 Task: Create a rule when custom fields attachments is set to a date Less than 1 hours ago by anyone except me.
Action: Mouse moved to (944, 62)
Screenshot: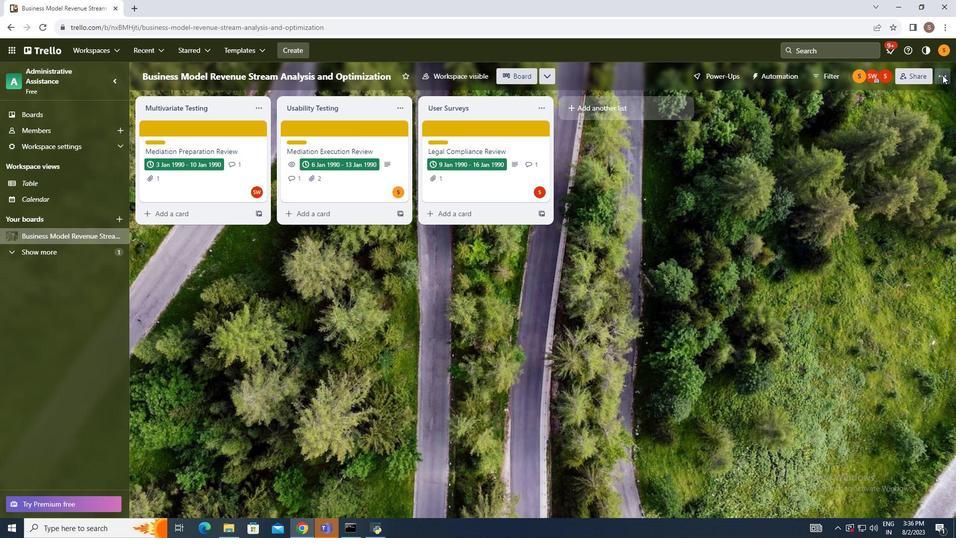 
Action: Mouse pressed left at (944, 62)
Screenshot: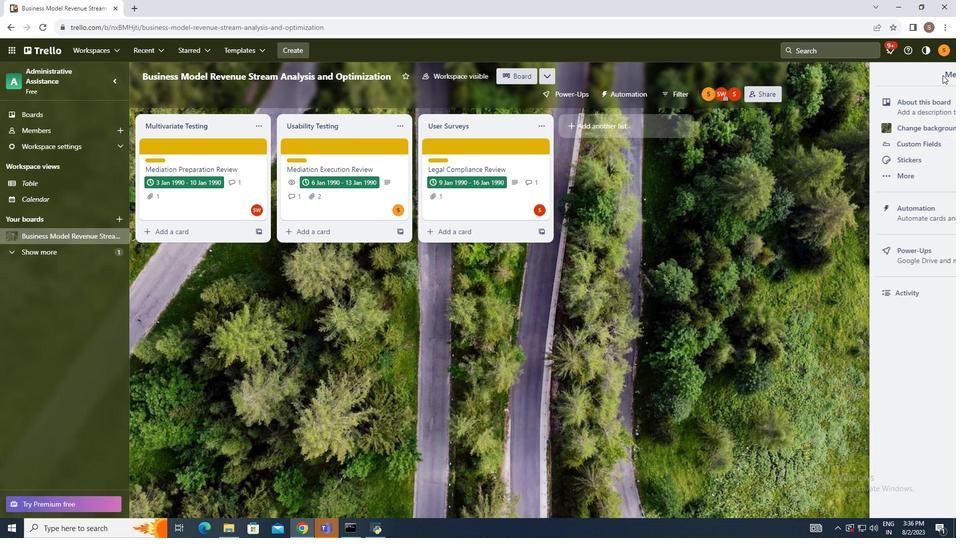 
Action: Mouse moved to (867, 206)
Screenshot: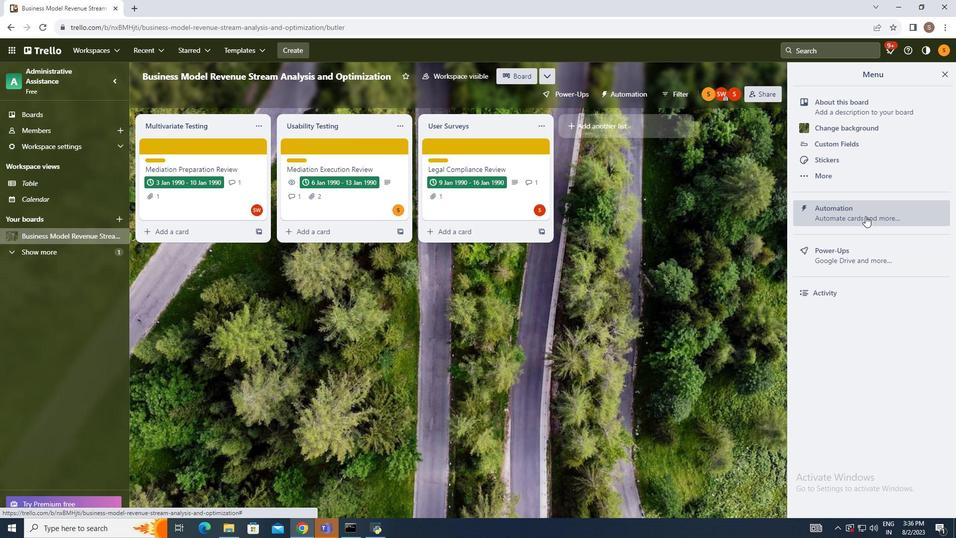 
Action: Mouse pressed left at (867, 206)
Screenshot: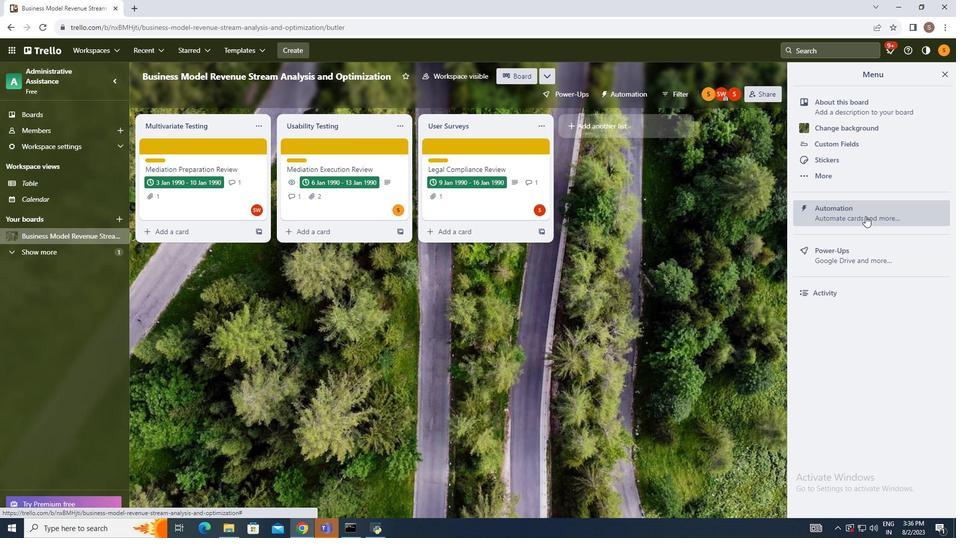 
Action: Mouse moved to (196, 171)
Screenshot: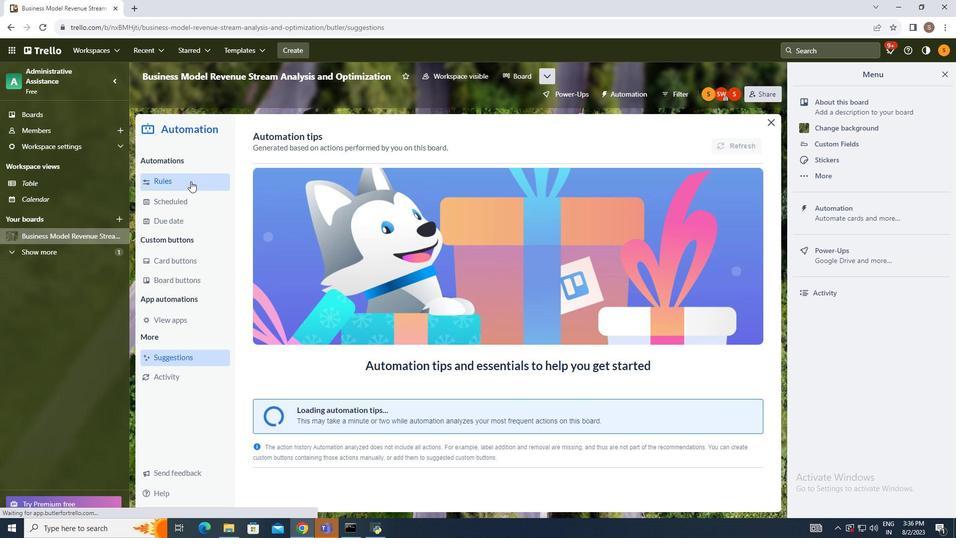 
Action: Mouse pressed left at (196, 171)
Screenshot: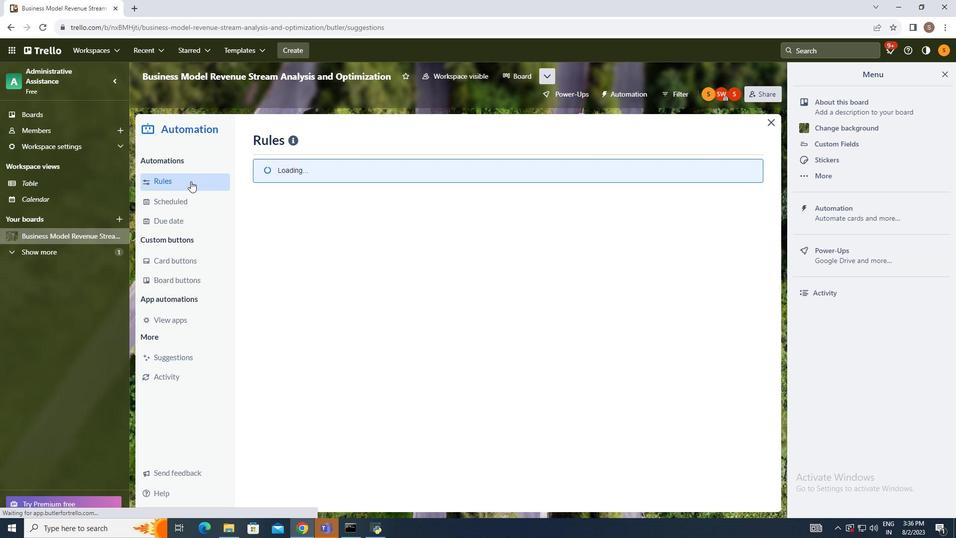 
Action: Mouse moved to (676, 129)
Screenshot: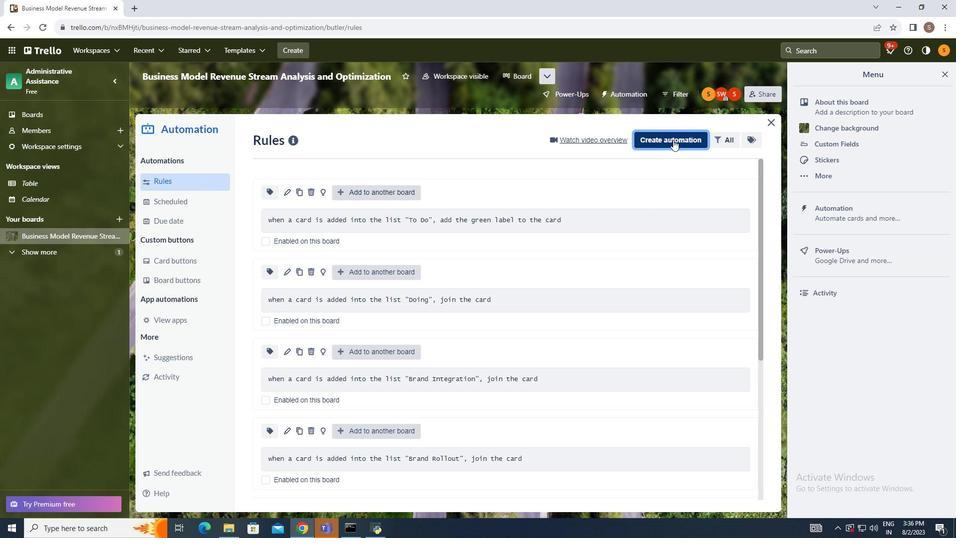 
Action: Mouse pressed left at (676, 129)
Screenshot: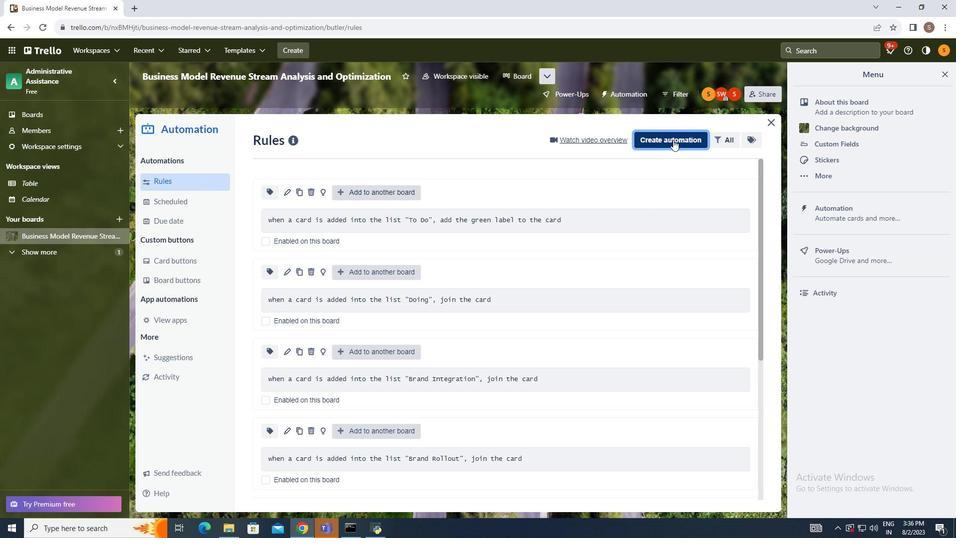 
Action: Mouse moved to (483, 227)
Screenshot: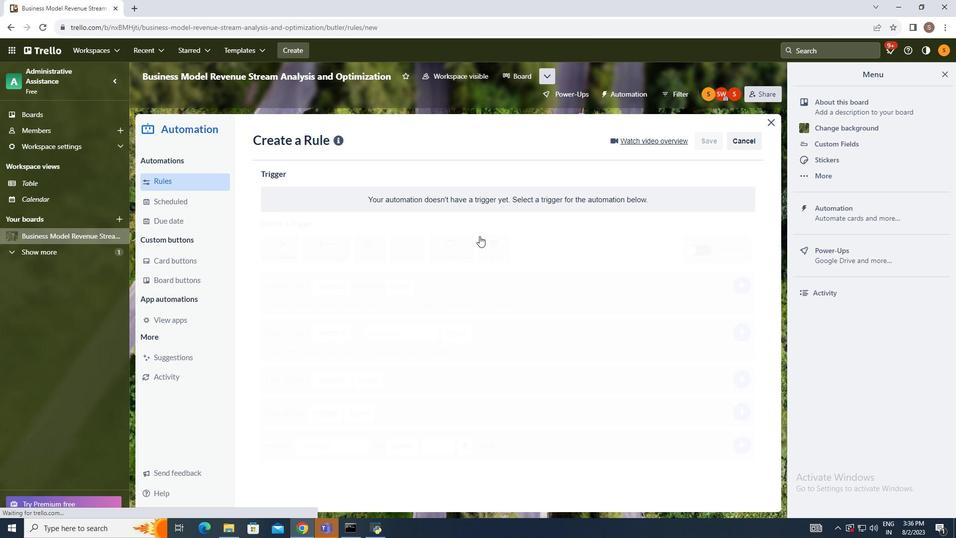 
Action: Mouse pressed left at (483, 227)
Screenshot: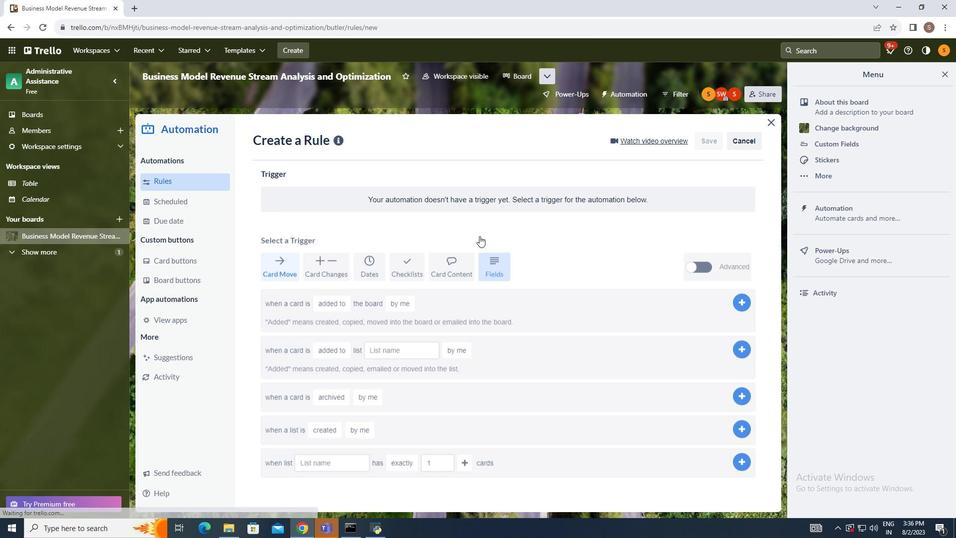 
Action: Mouse moved to (495, 266)
Screenshot: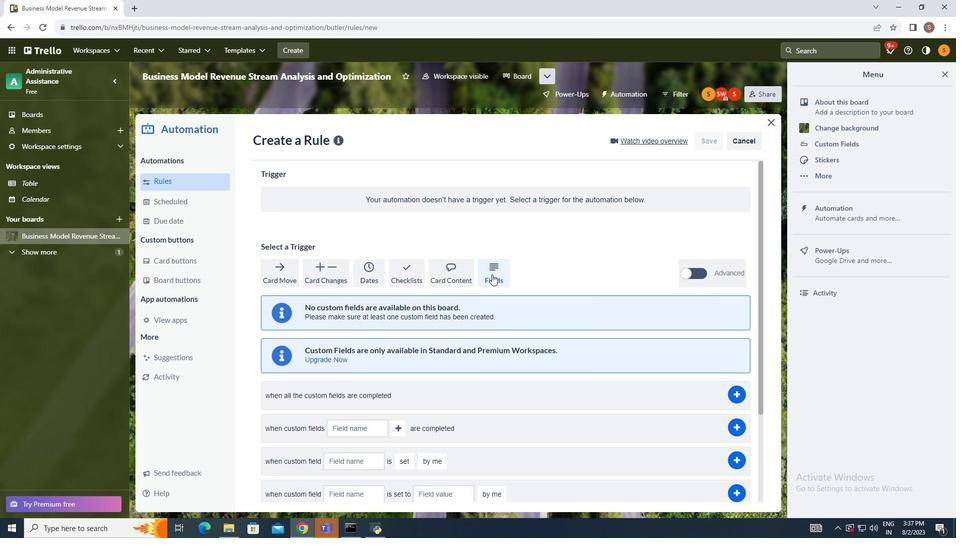 
Action: Mouse pressed left at (495, 266)
Screenshot: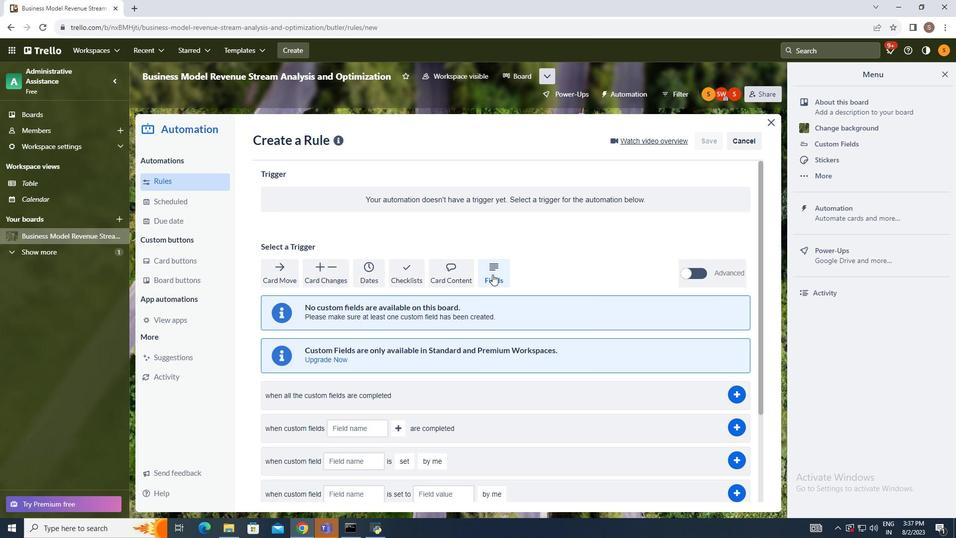 
Action: Mouse moved to (499, 320)
Screenshot: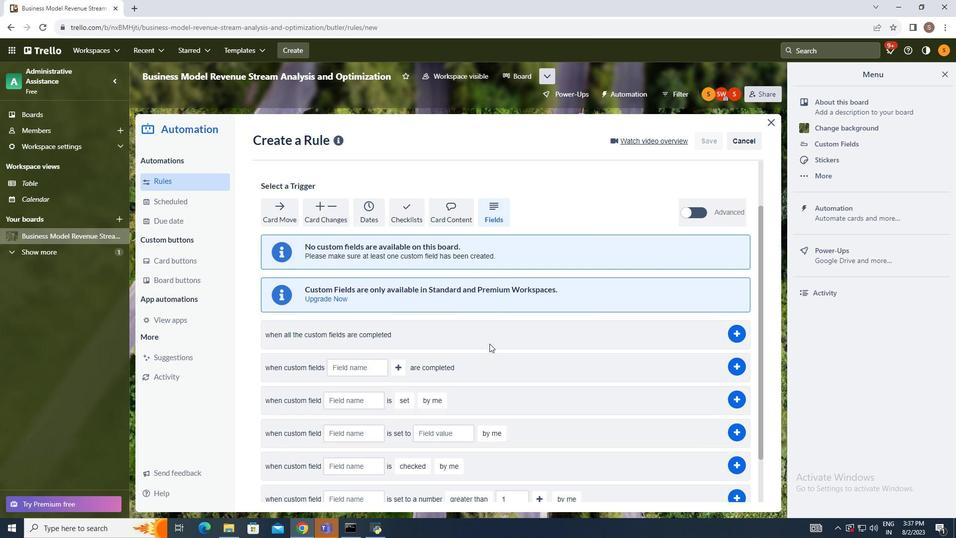 
Action: Mouse scrolled (499, 320) with delta (0, 0)
Screenshot: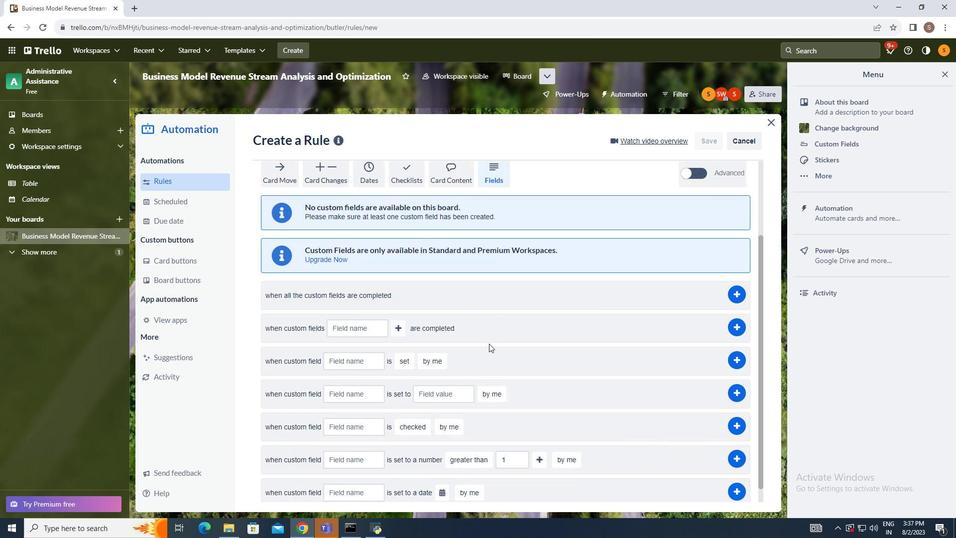 
Action: Mouse moved to (496, 329)
Screenshot: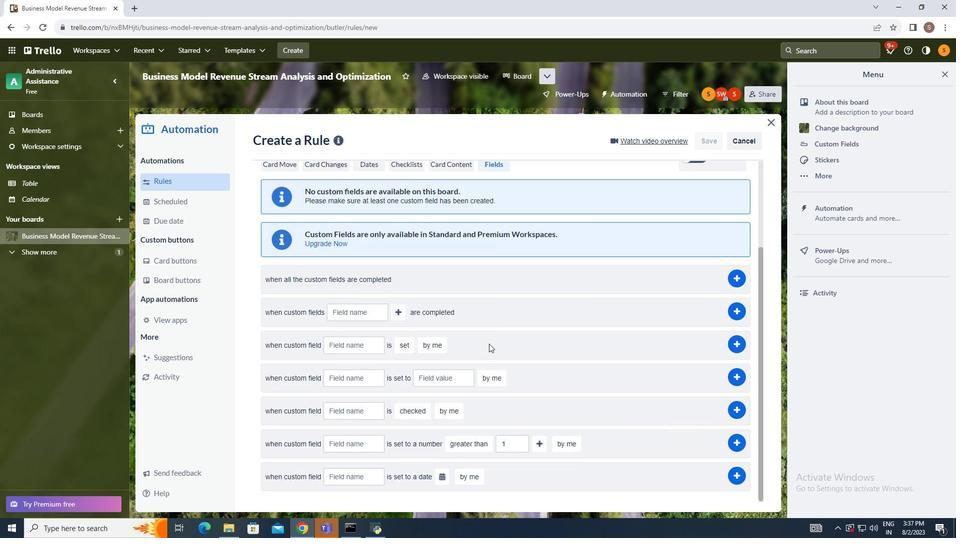 
Action: Mouse scrolled (496, 329) with delta (0, 0)
Screenshot: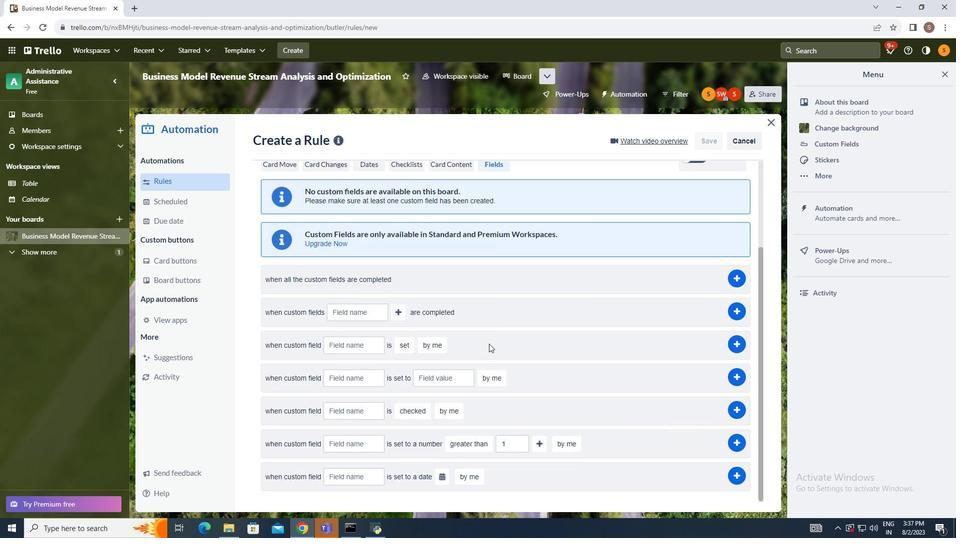 
Action: Mouse moved to (495, 334)
Screenshot: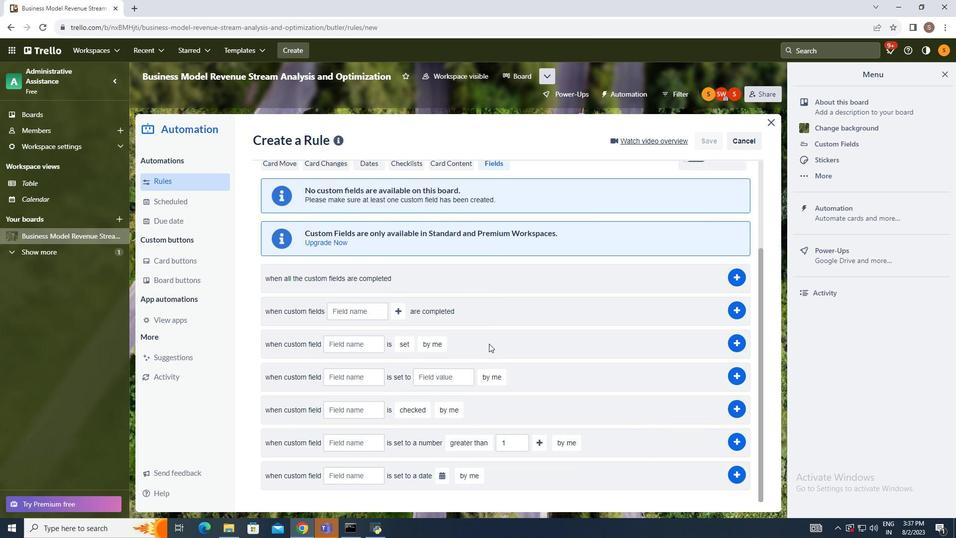 
Action: Mouse scrolled (495, 334) with delta (0, 0)
Screenshot: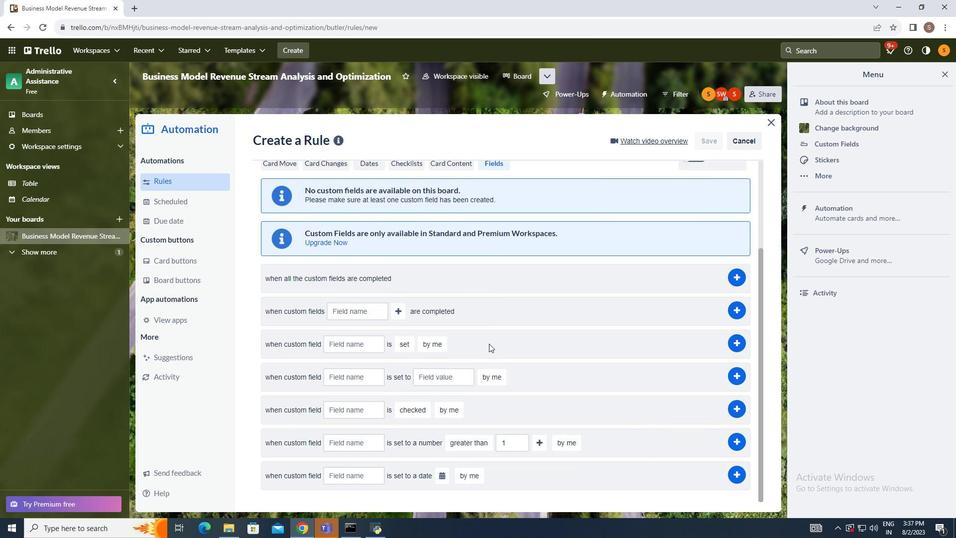 
Action: Mouse moved to (493, 337)
Screenshot: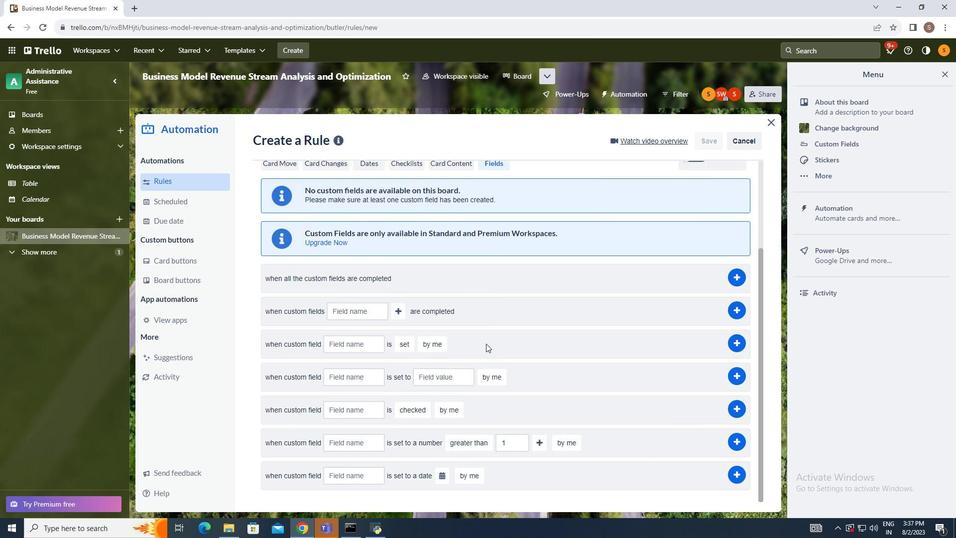 
Action: Mouse scrolled (493, 336) with delta (0, 0)
Screenshot: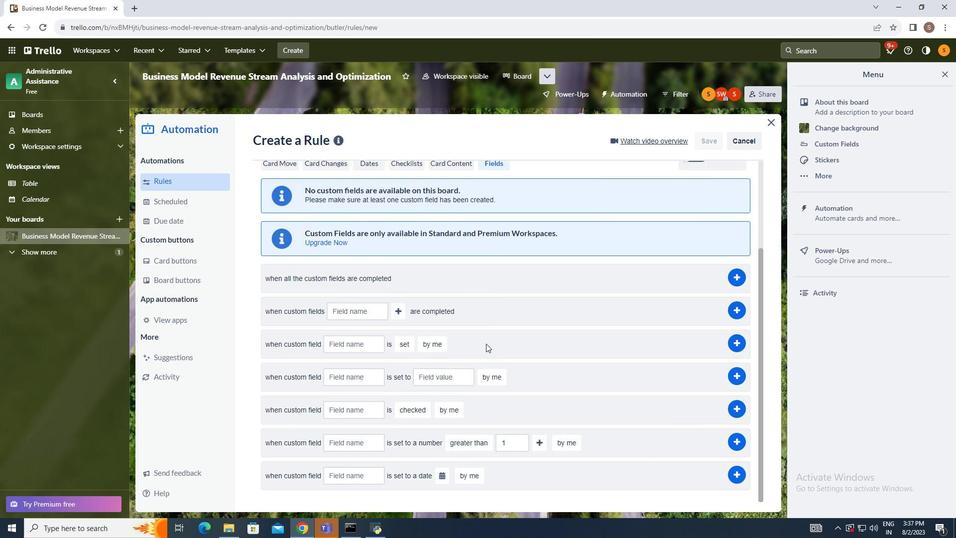 
Action: Mouse moved to (492, 337)
Screenshot: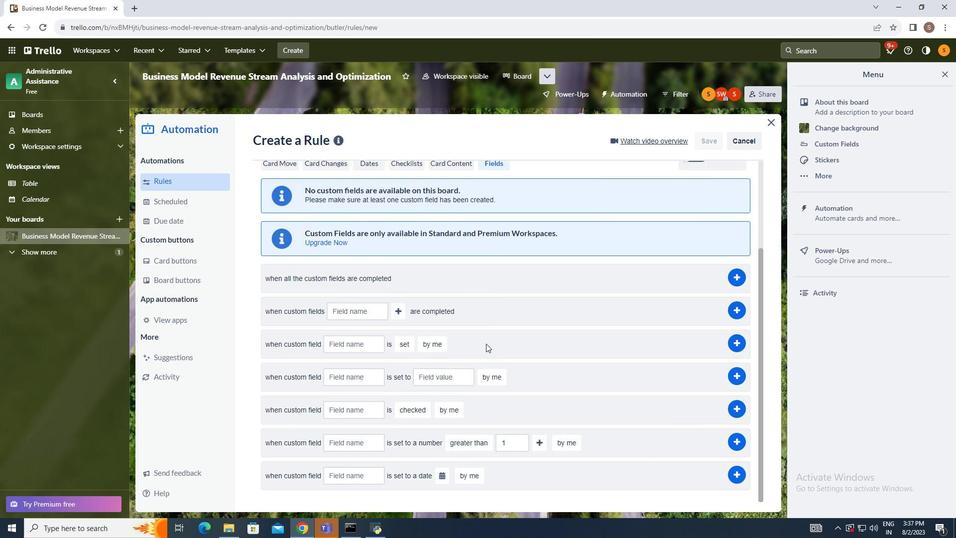 
Action: Mouse scrolled (492, 336) with delta (0, 0)
Screenshot: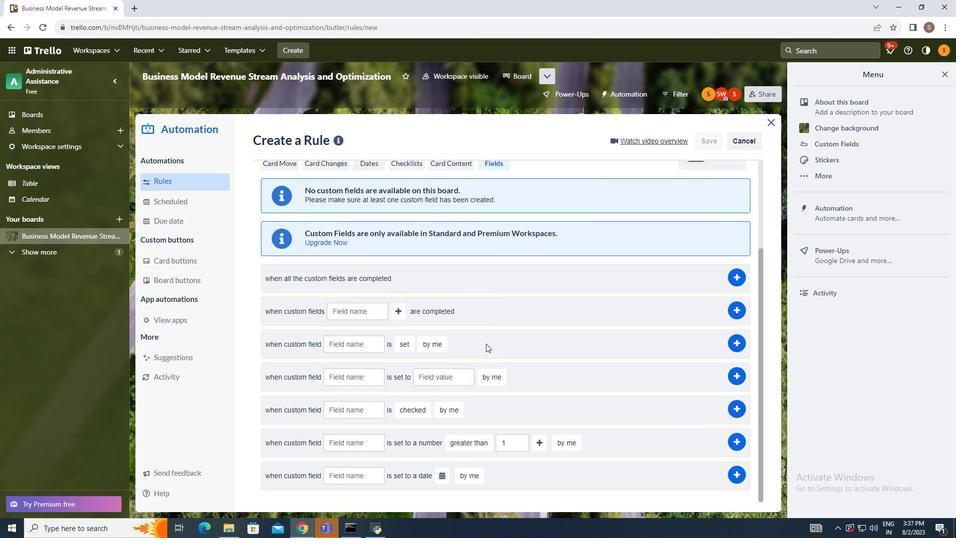 
Action: Mouse moved to (356, 471)
Screenshot: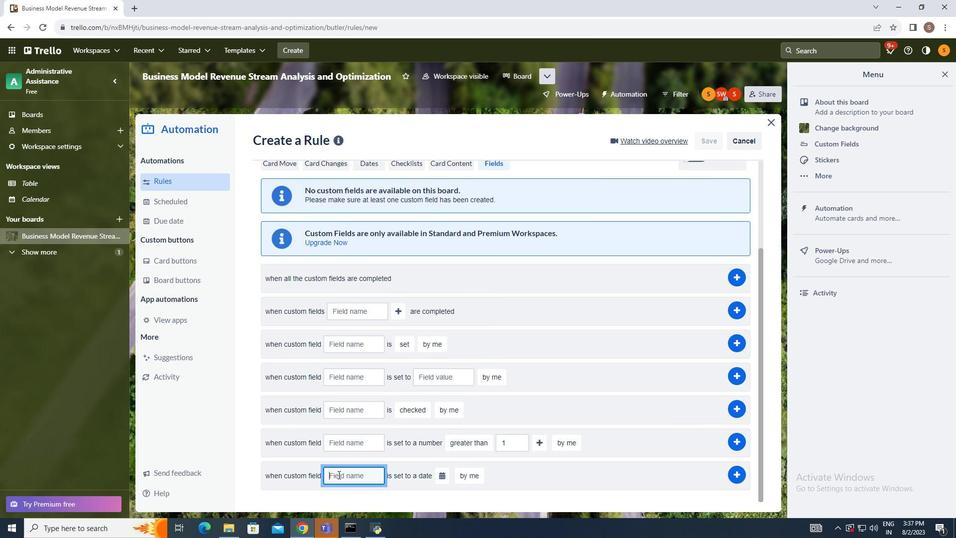 
Action: Mouse pressed left at (356, 471)
Screenshot: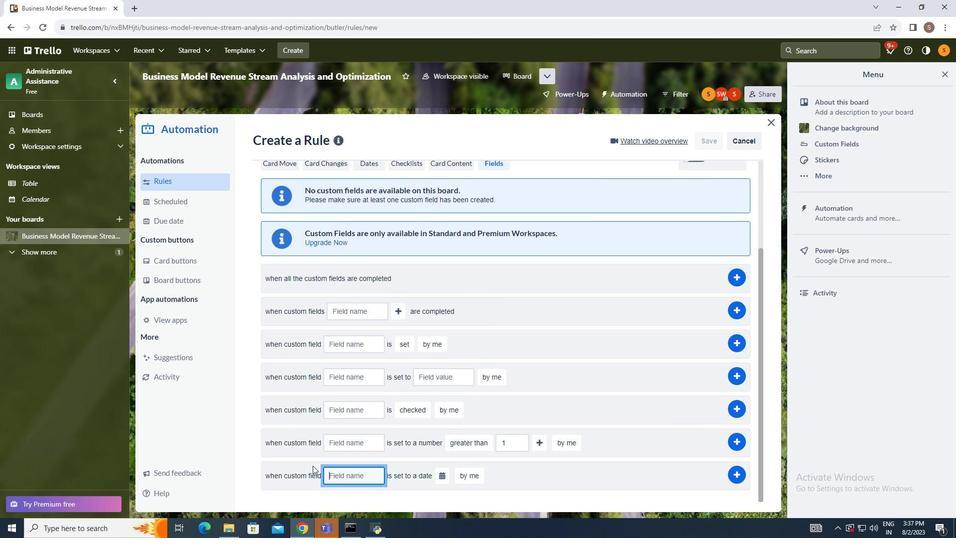 
Action: Mouse moved to (231, 415)
Screenshot: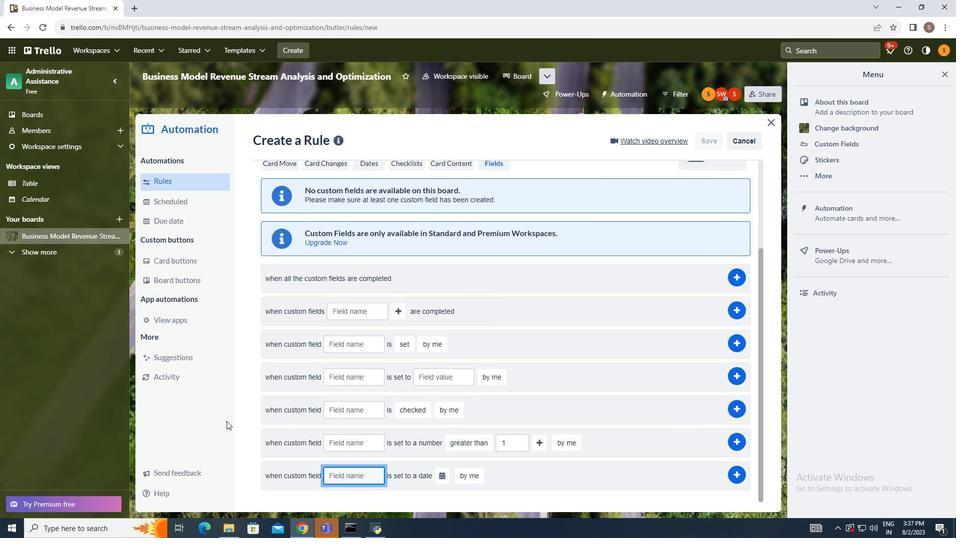 
Action: Key pressed attachments
Screenshot: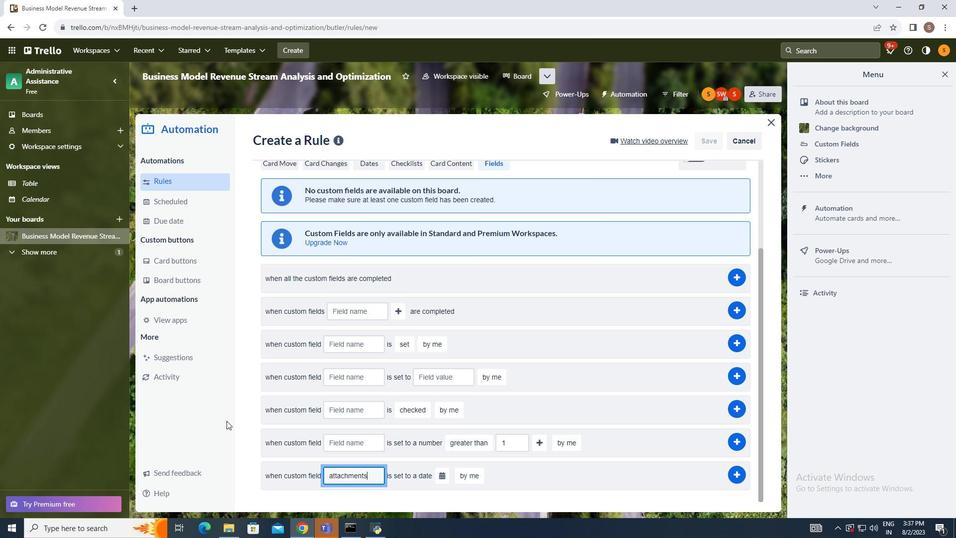 
Action: Mouse moved to (446, 476)
Screenshot: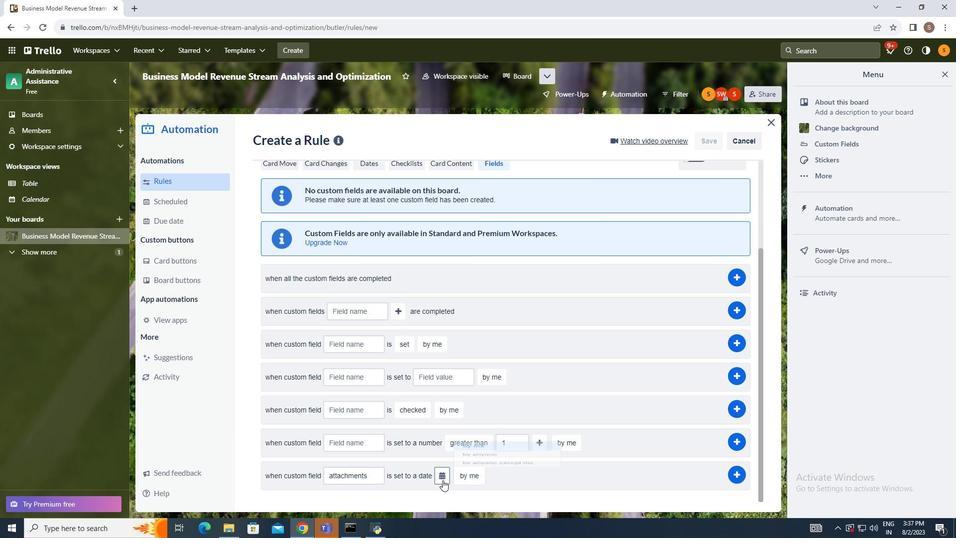 
Action: Mouse pressed left at (446, 476)
Screenshot: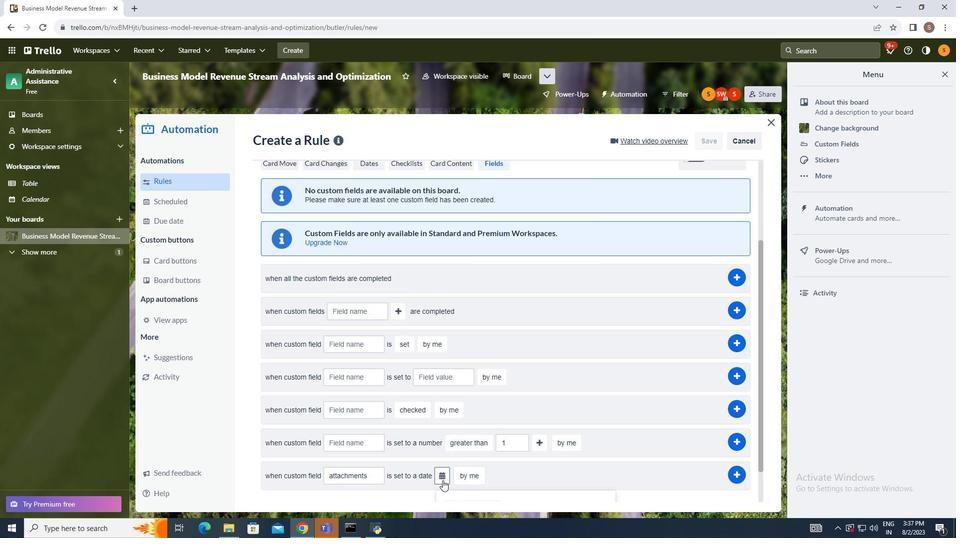 
Action: Mouse moved to (428, 469)
Screenshot: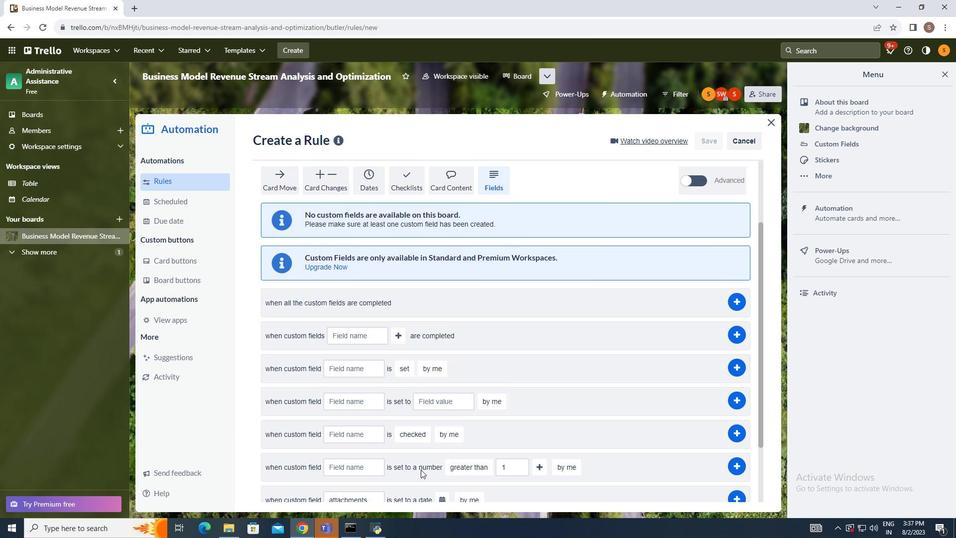 
Action: Mouse scrolled (428, 470) with delta (0, 0)
Screenshot: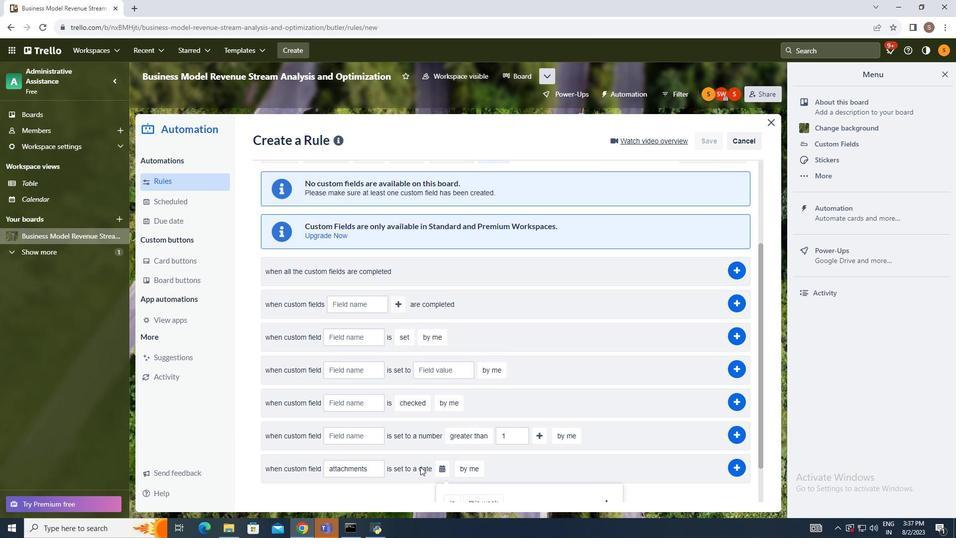 
Action: Mouse moved to (425, 468)
Screenshot: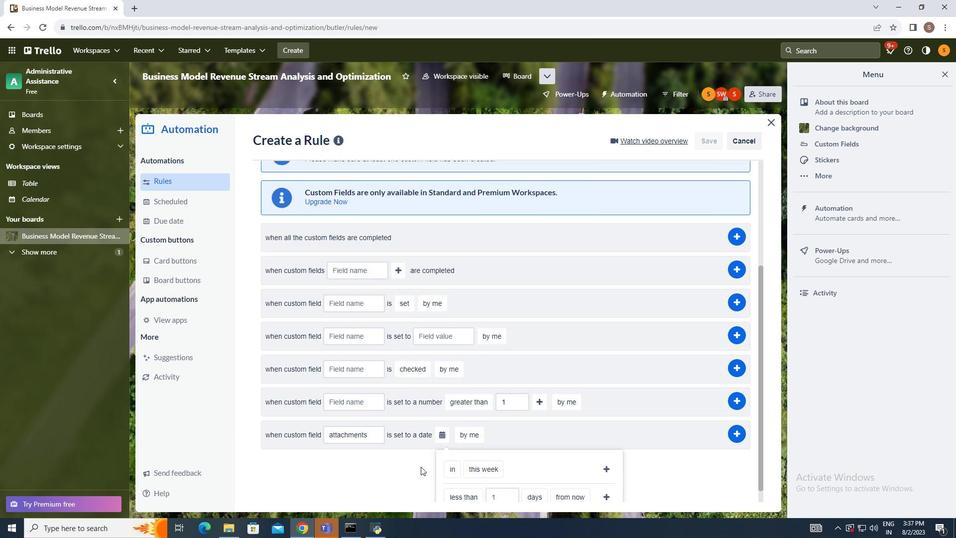 
Action: Mouse scrolled (426, 468) with delta (0, 0)
Screenshot: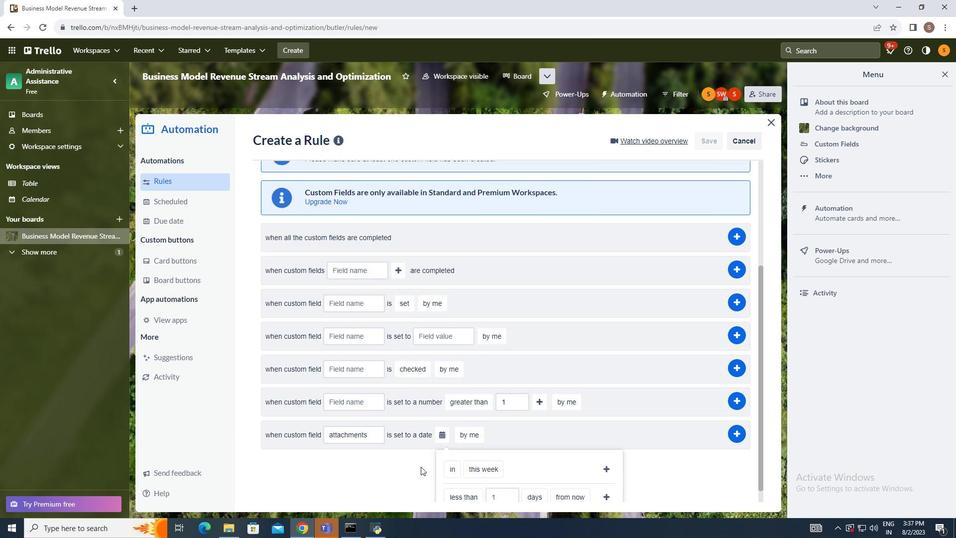 
Action: Mouse moved to (424, 465)
Screenshot: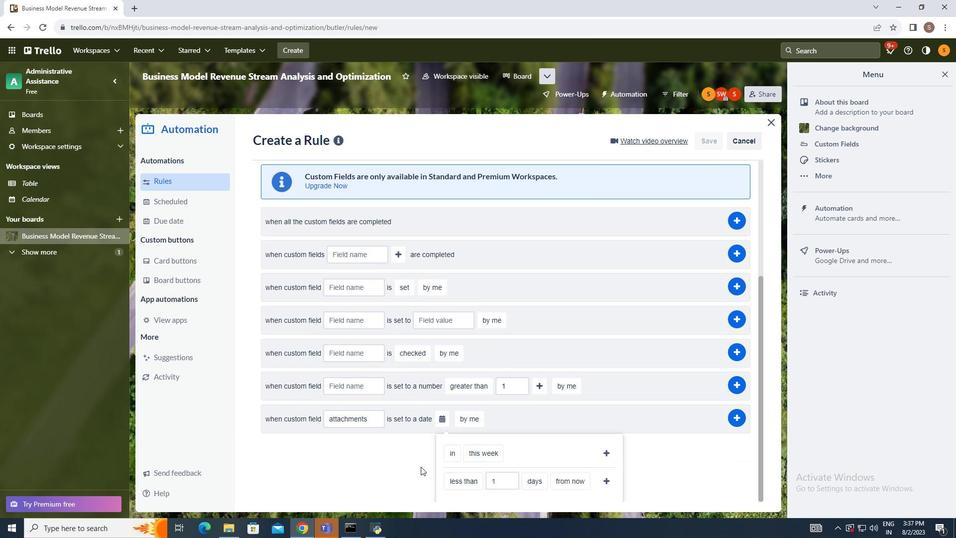 
Action: Mouse scrolled (424, 465) with delta (0, 0)
Screenshot: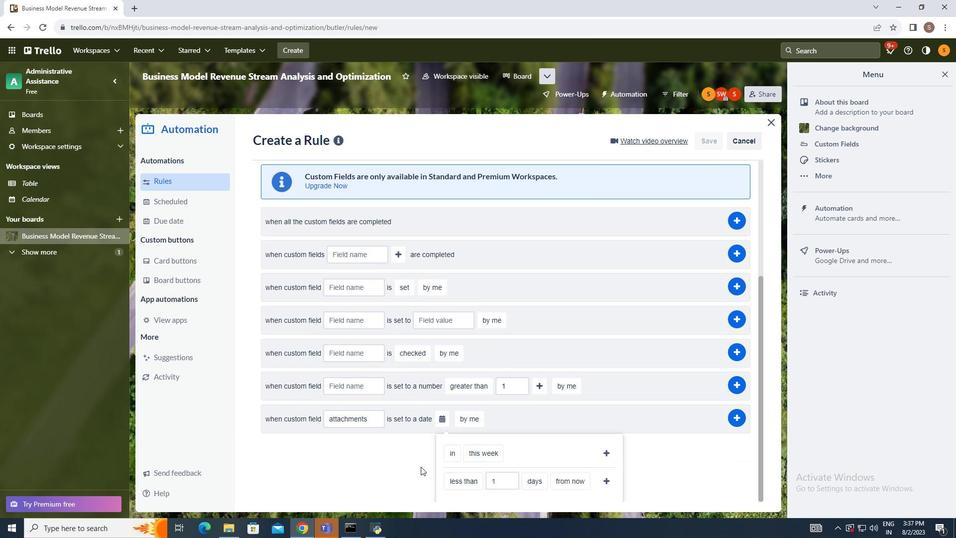 
Action: Mouse moved to (424, 463)
Screenshot: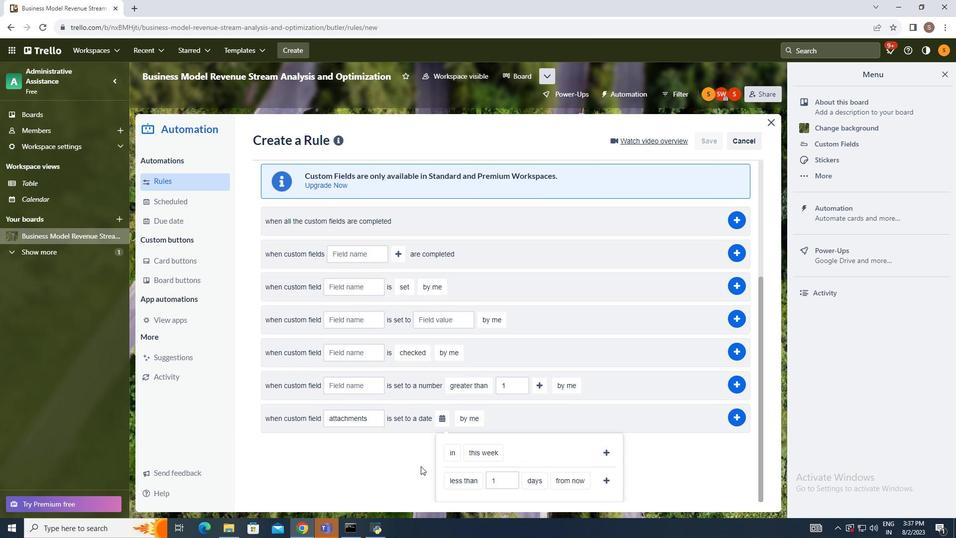 
Action: Mouse scrolled (424, 462) with delta (0, 0)
Screenshot: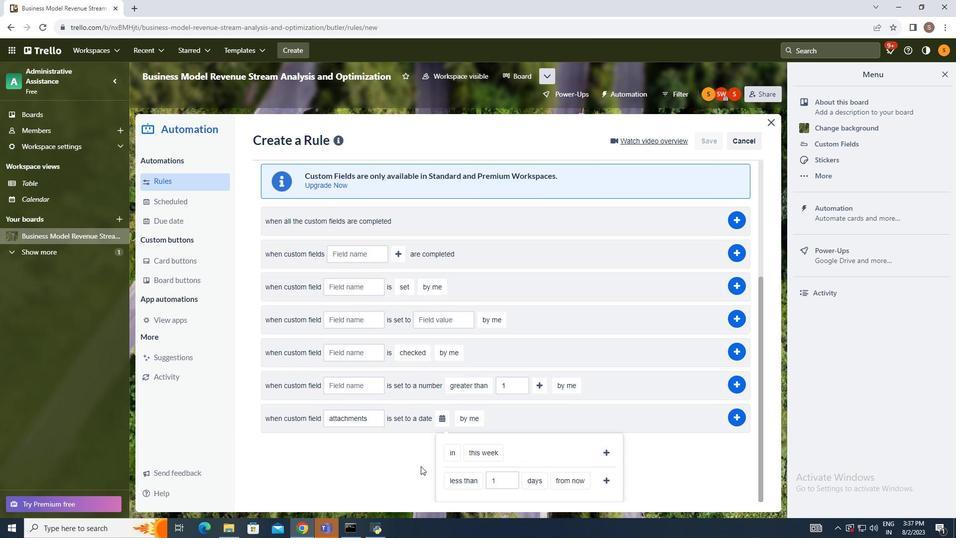 
Action: Mouse moved to (424, 462)
Screenshot: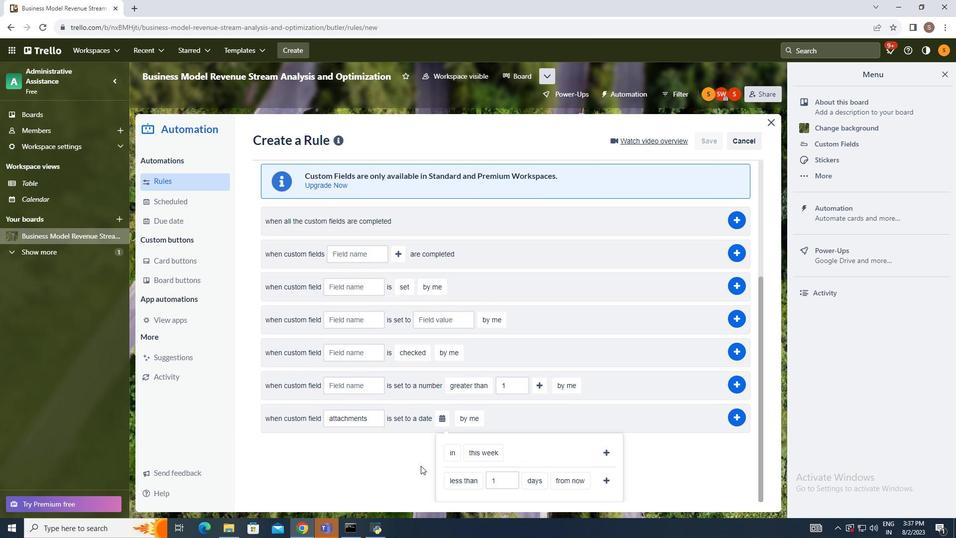 
Action: Mouse scrolled (424, 462) with delta (0, 0)
Screenshot: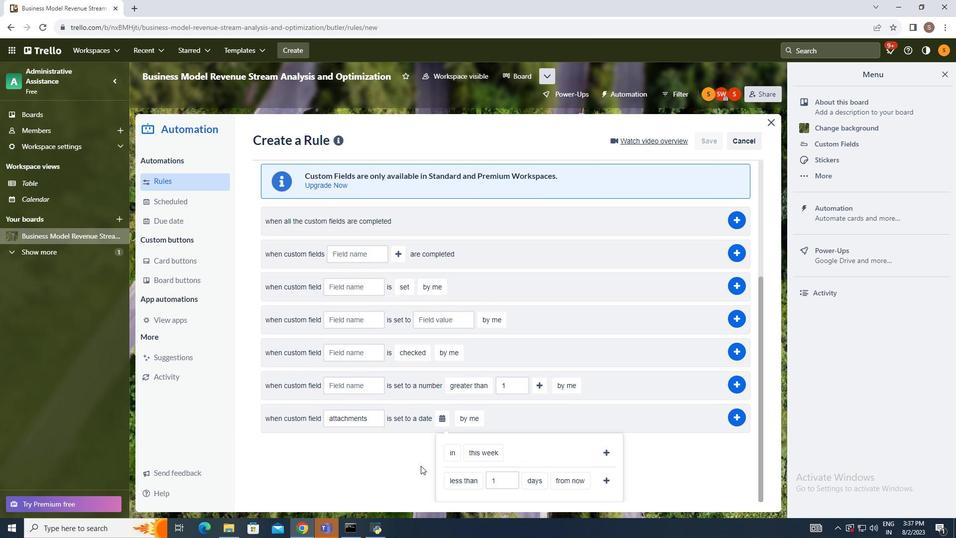 
Action: Mouse moved to (459, 481)
Screenshot: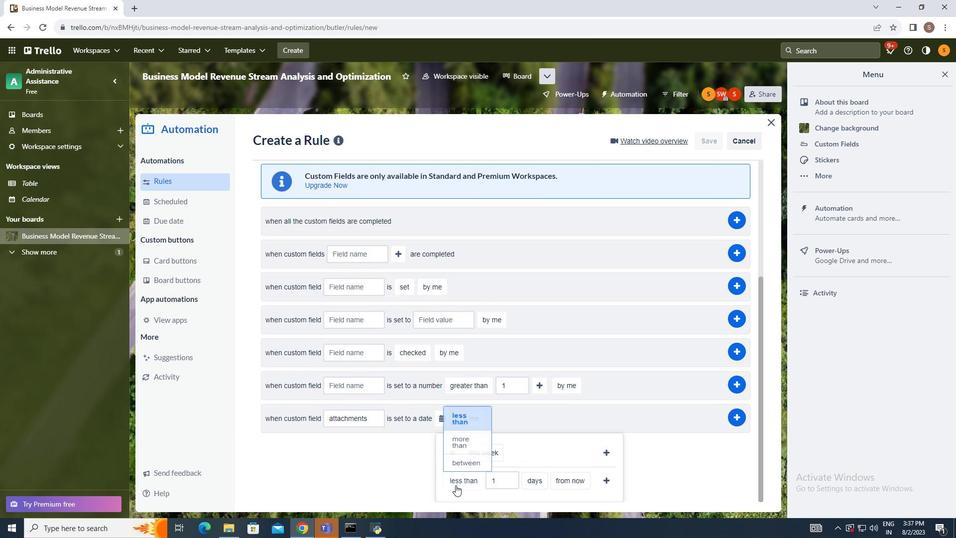 
Action: Mouse pressed left at (459, 481)
Screenshot: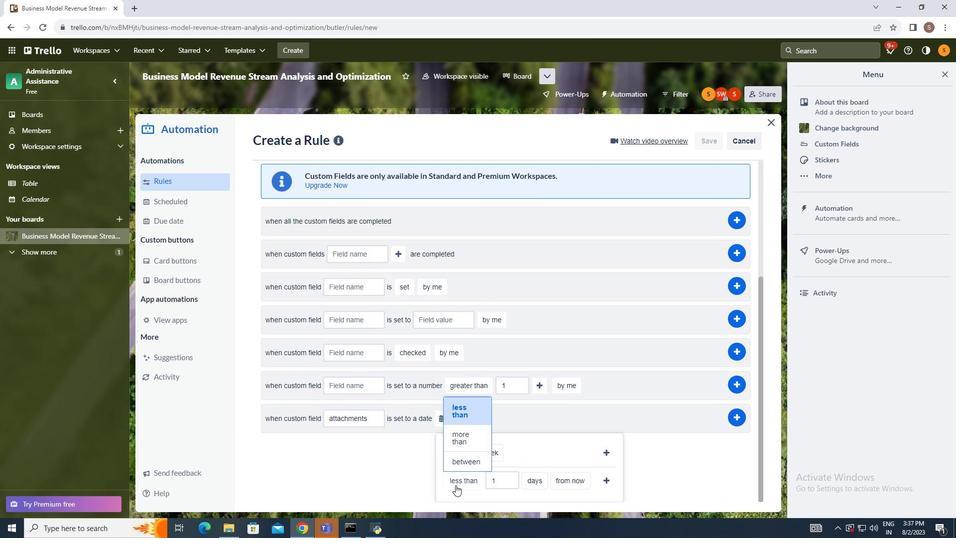 
Action: Mouse moved to (467, 409)
Screenshot: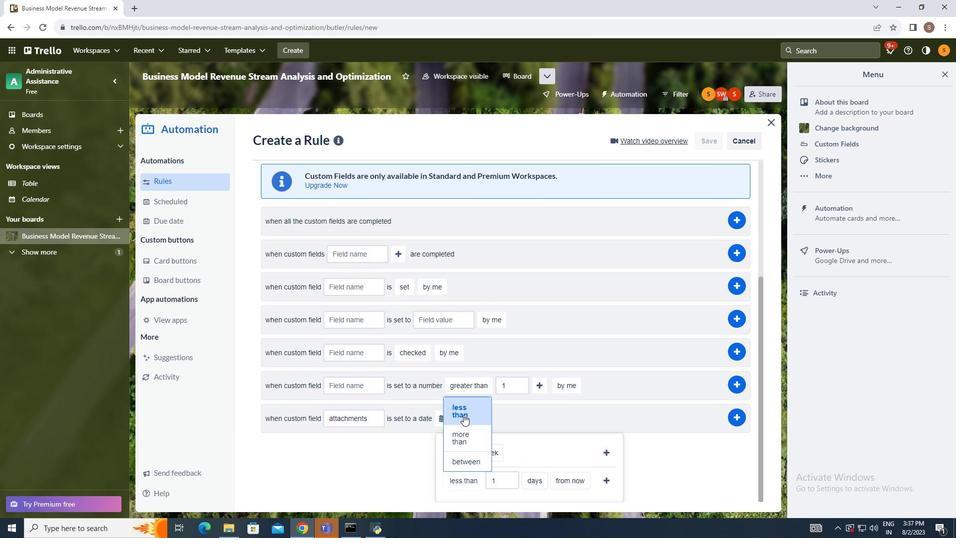 
Action: Mouse pressed left at (467, 409)
Screenshot: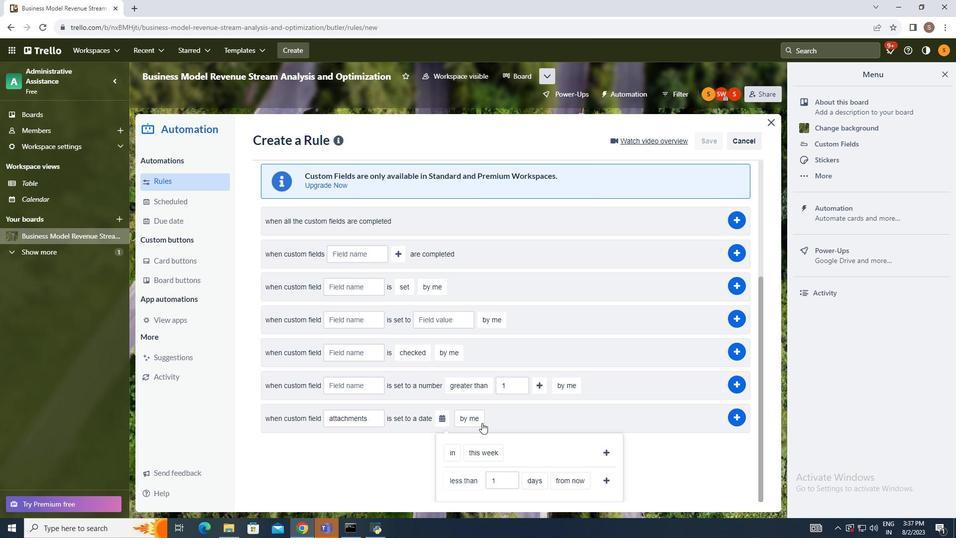 
Action: Mouse moved to (544, 474)
Screenshot: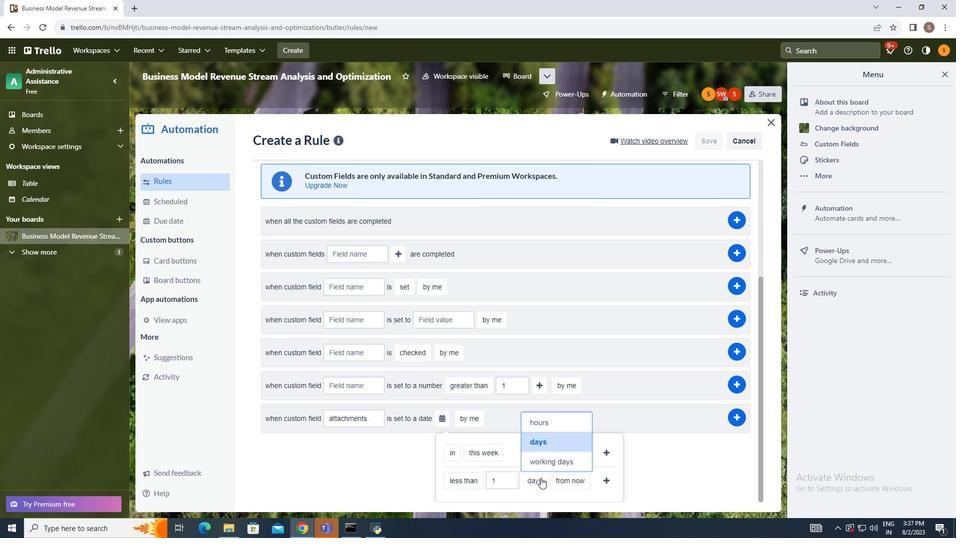 
Action: Mouse pressed left at (544, 474)
Screenshot: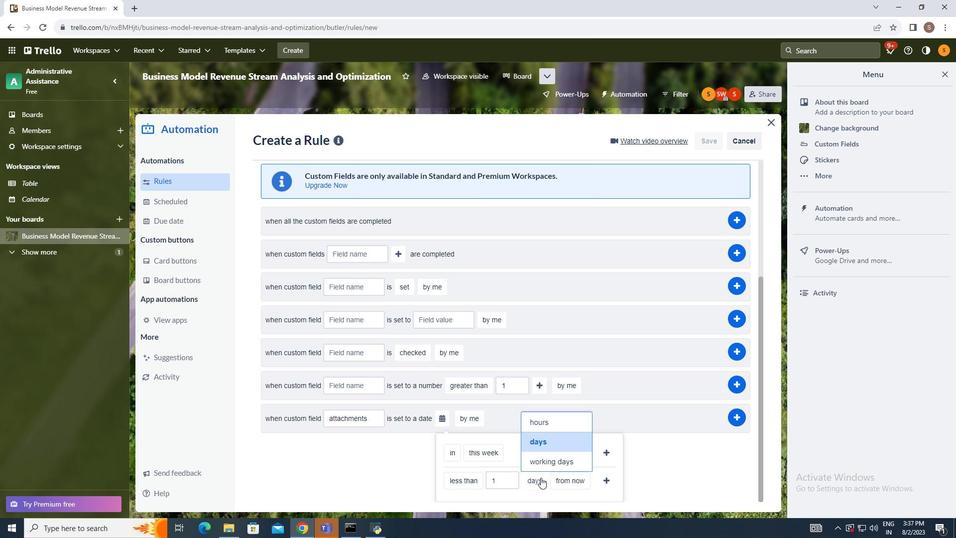 
Action: Mouse moved to (550, 416)
Screenshot: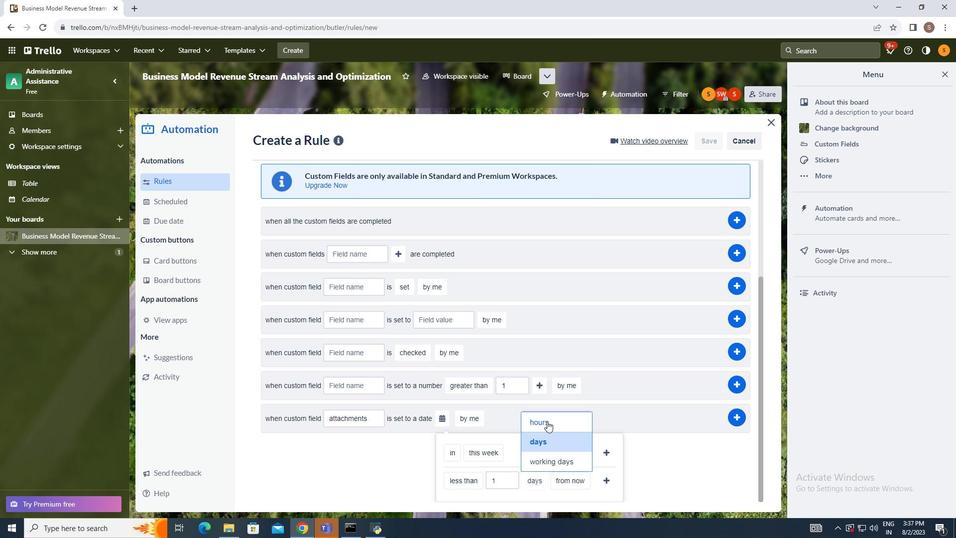 
Action: Mouse pressed left at (550, 416)
Screenshot: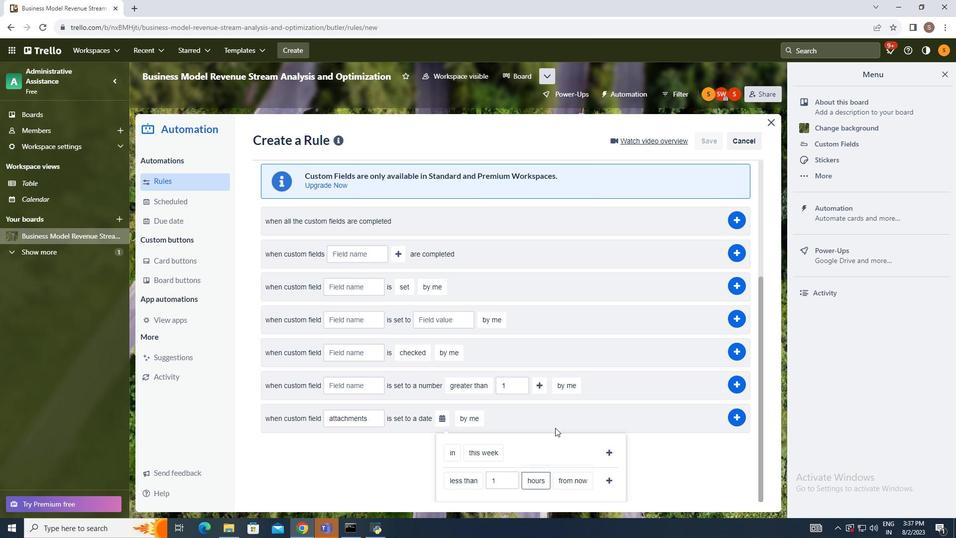 
Action: Mouse moved to (574, 478)
Screenshot: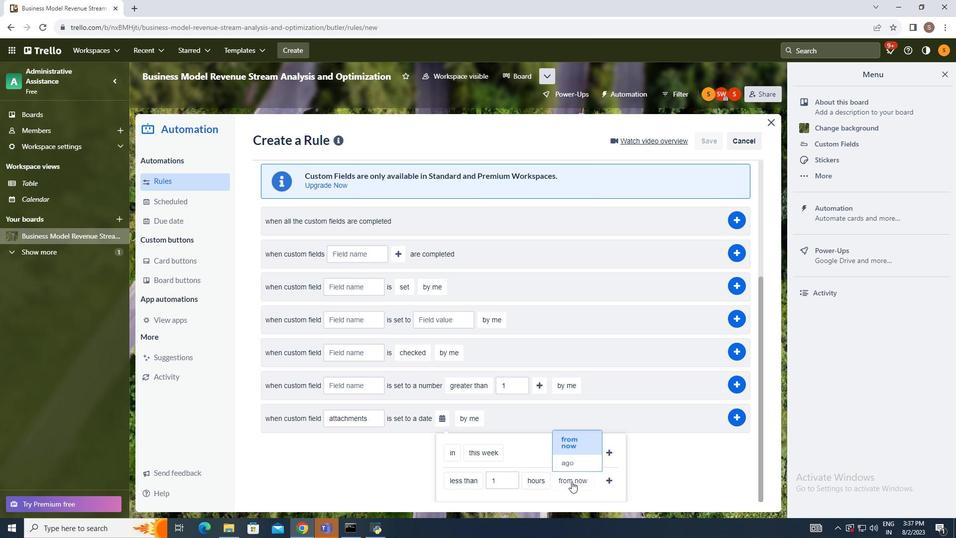
Action: Mouse pressed left at (574, 478)
Screenshot: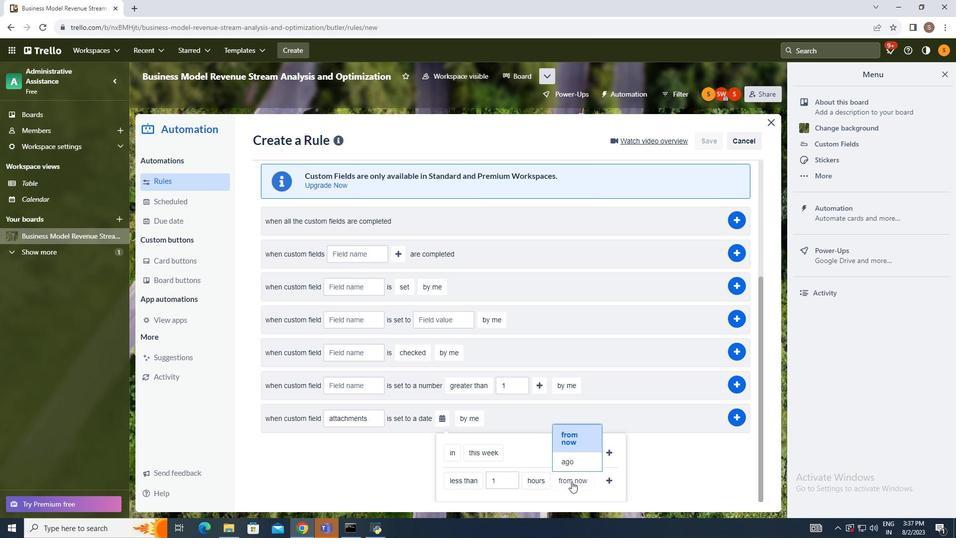 
Action: Mouse moved to (571, 454)
Screenshot: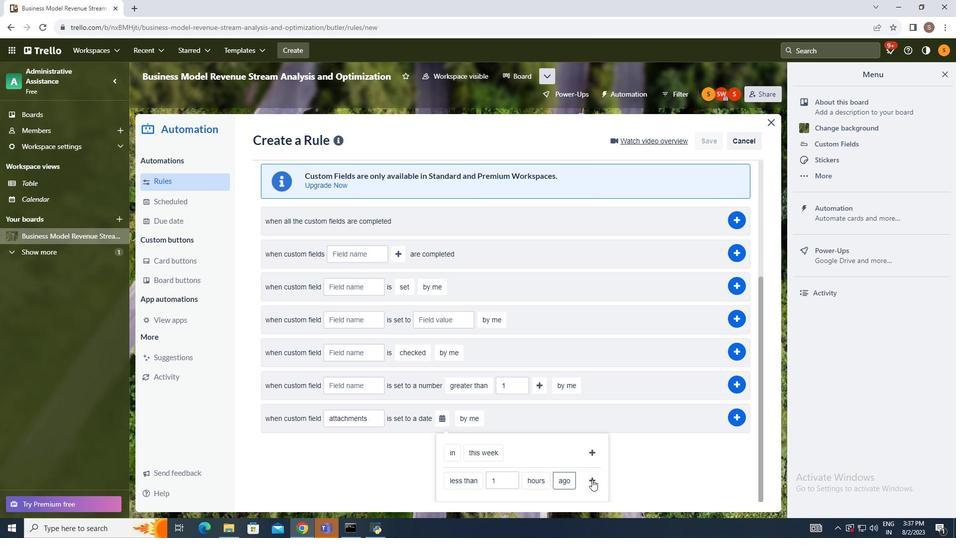 
Action: Mouse pressed left at (571, 454)
Screenshot: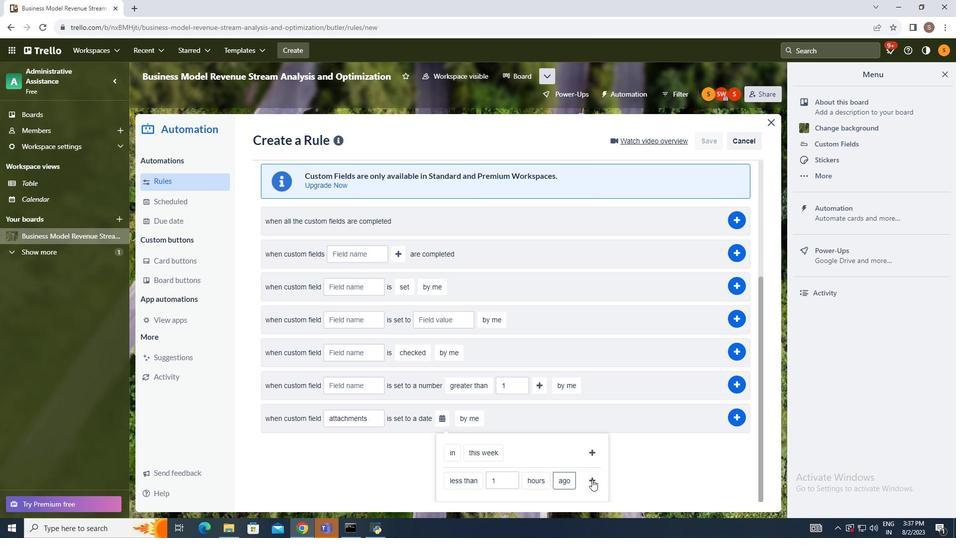 
Action: Mouse moved to (596, 476)
Screenshot: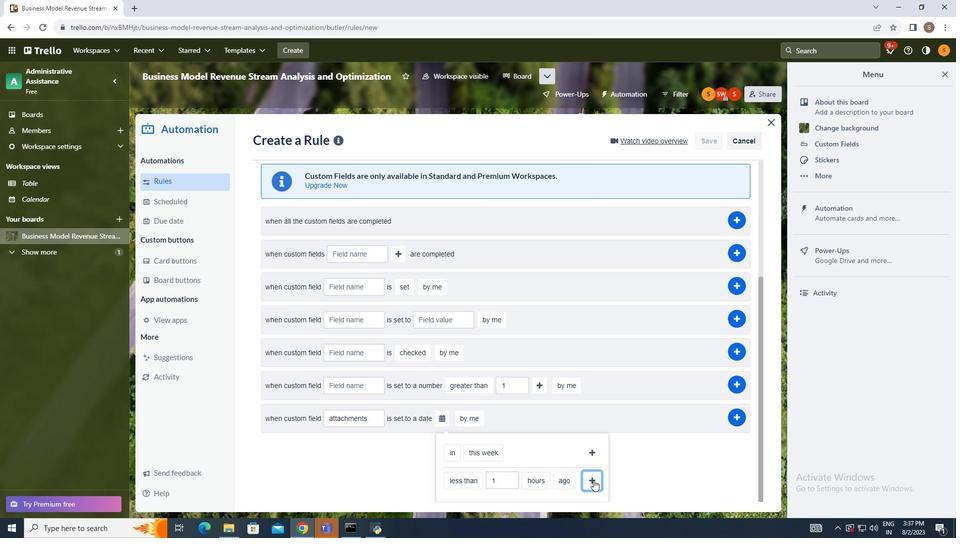 
Action: Mouse pressed left at (596, 476)
Screenshot: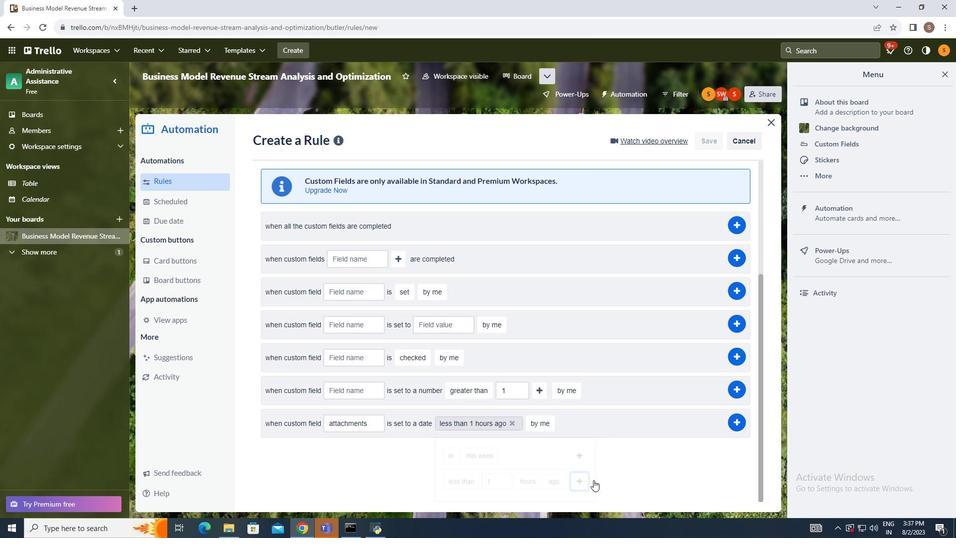 
Action: Mouse moved to (551, 465)
Screenshot: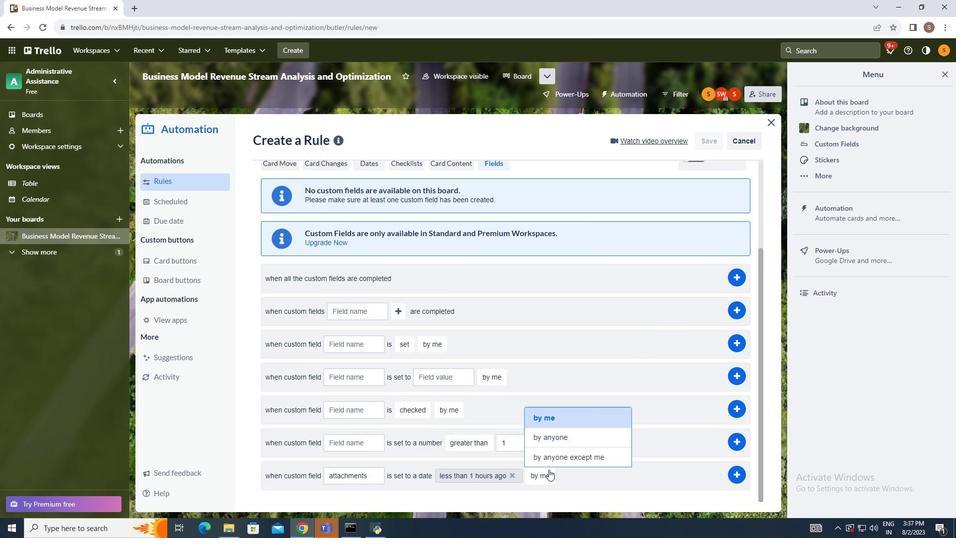 
Action: Mouse pressed left at (551, 465)
Screenshot: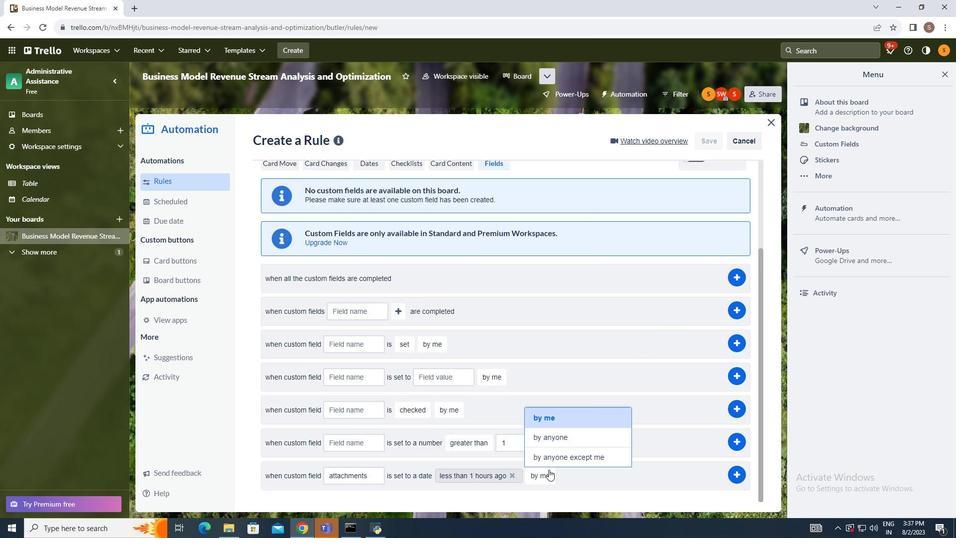 
Action: Mouse moved to (568, 456)
Screenshot: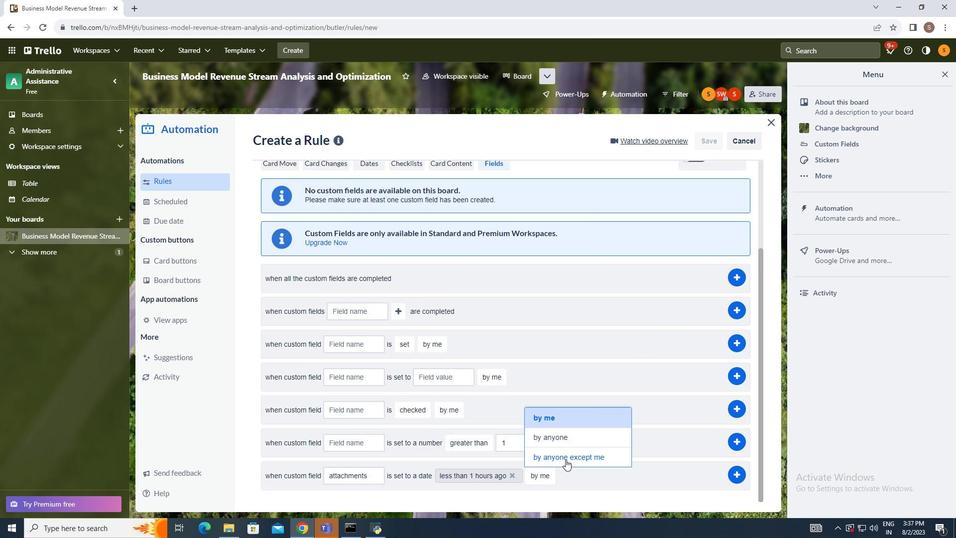 
Action: Mouse pressed left at (568, 456)
Screenshot: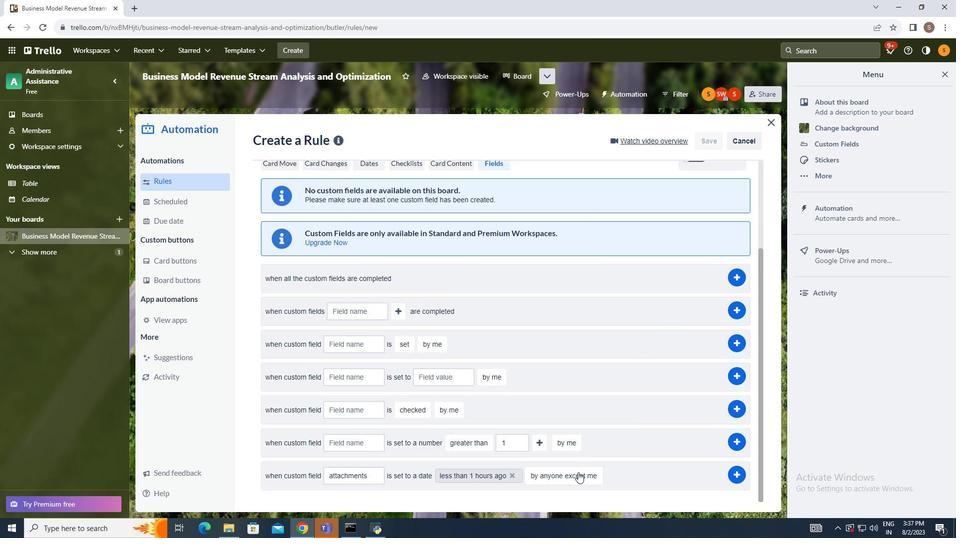 
Action: Mouse moved to (742, 462)
Screenshot: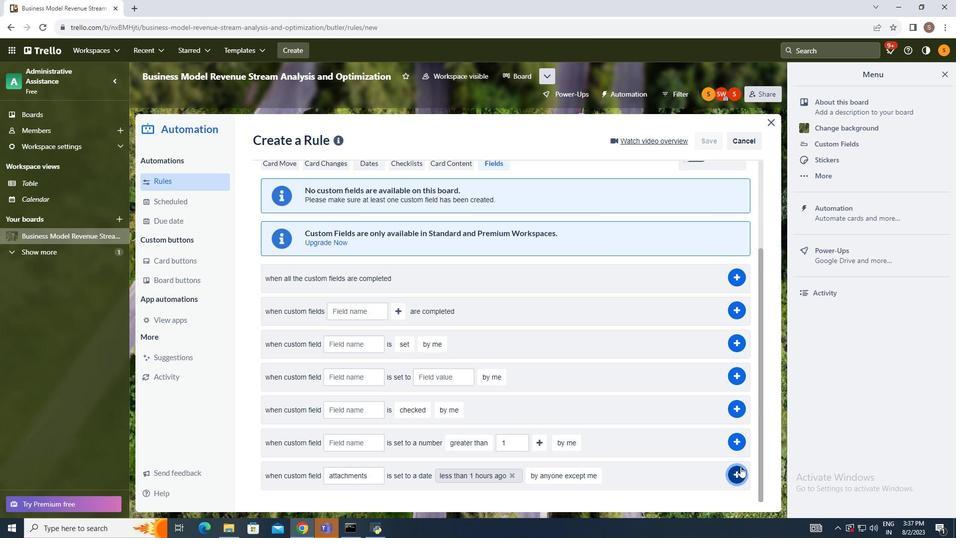 
Action: Mouse pressed left at (742, 462)
Screenshot: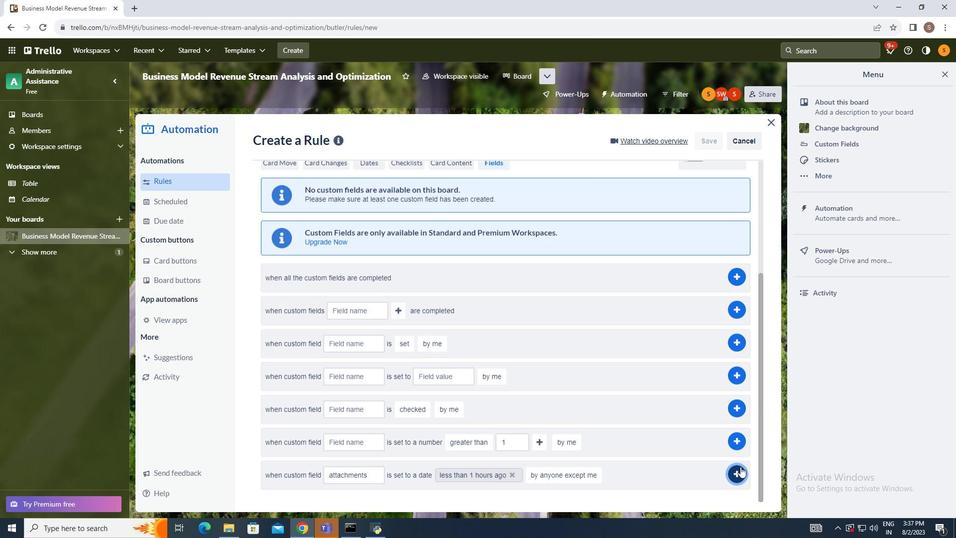 
Action: Mouse moved to (834, 415)
Screenshot: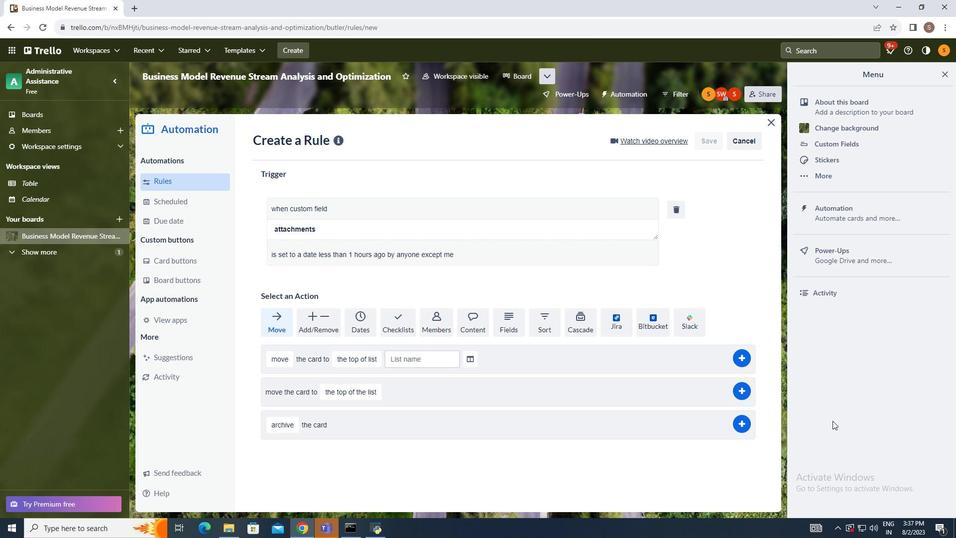 
